 Task: Unsubscribe from the card.
Action: Mouse moved to (956, 77)
Screenshot: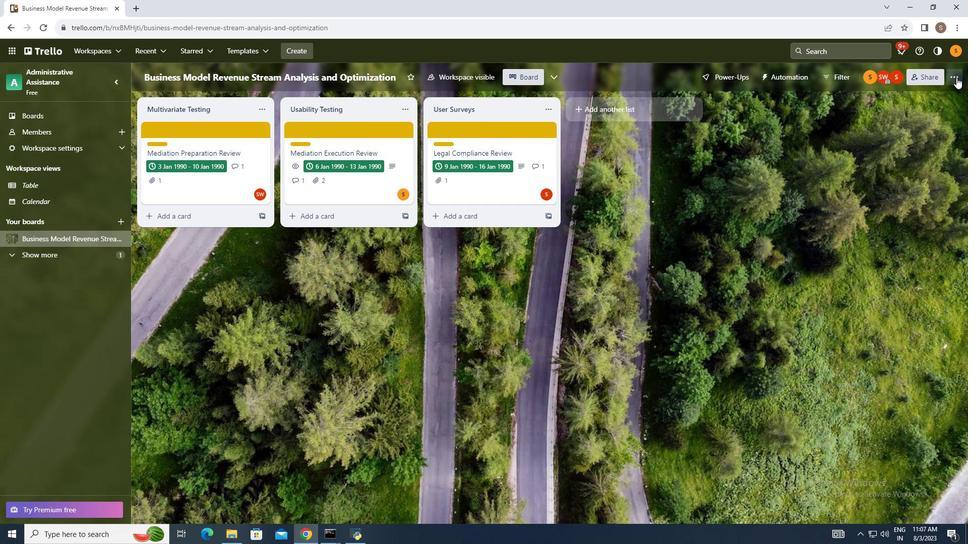 
Action: Mouse pressed left at (956, 77)
Screenshot: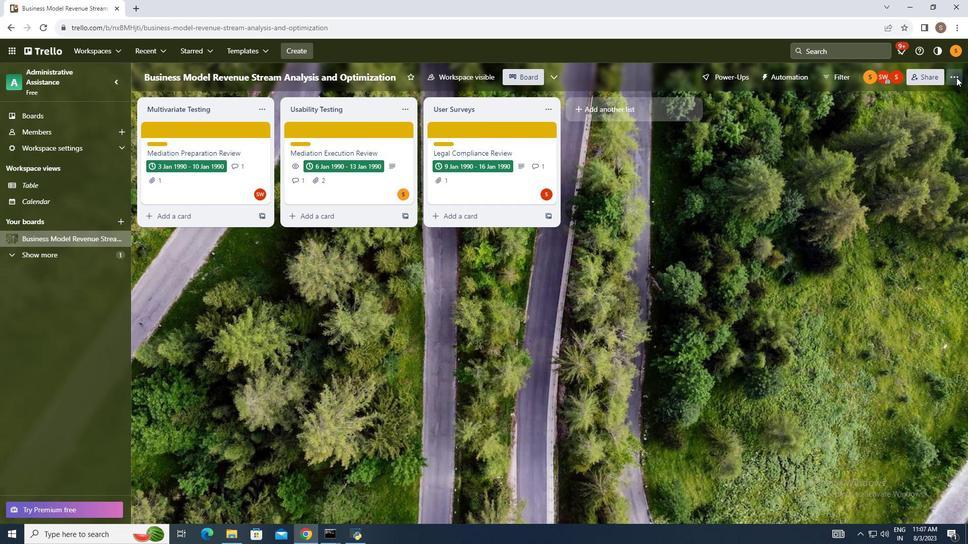 
Action: Mouse moved to (878, 215)
Screenshot: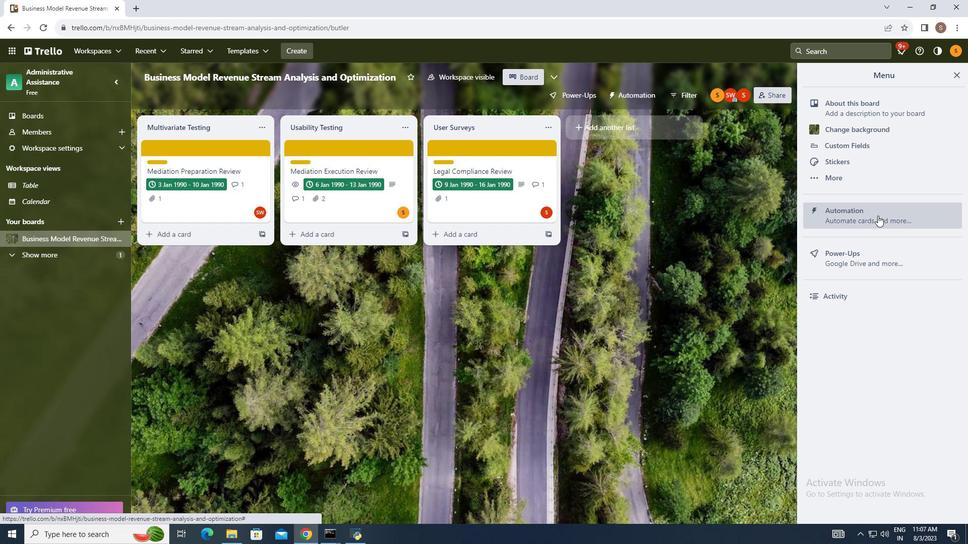 
Action: Mouse pressed left at (878, 215)
Screenshot: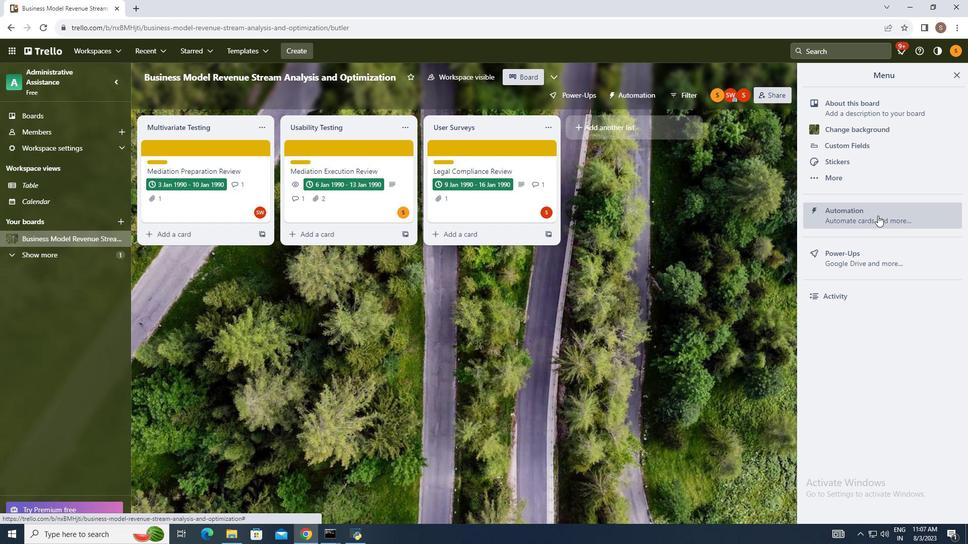 
Action: Mouse moved to (202, 261)
Screenshot: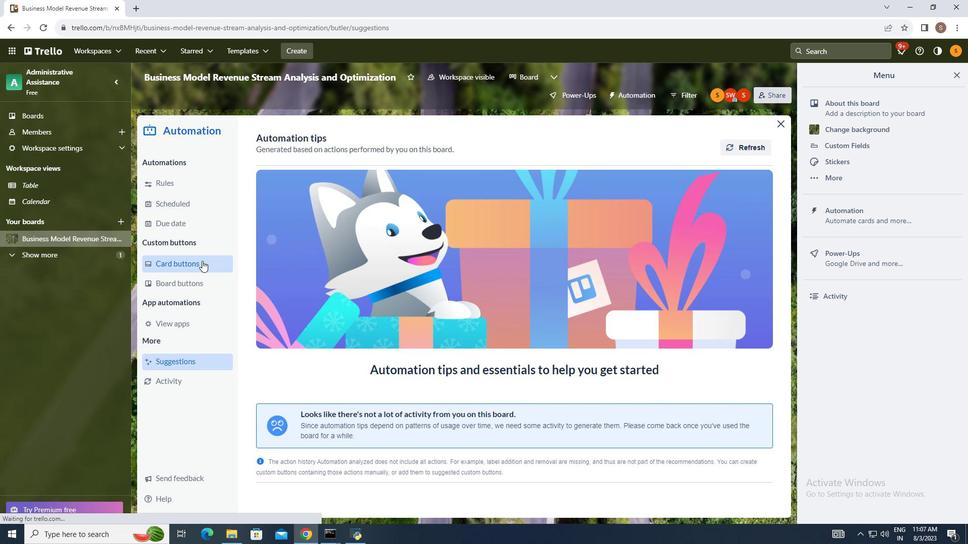 
Action: Mouse pressed left at (202, 261)
Screenshot: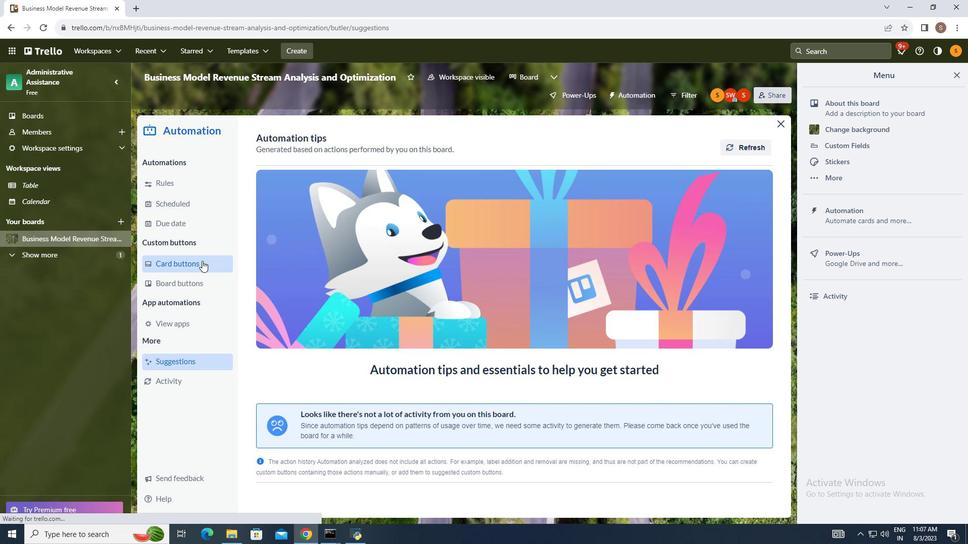 
Action: Mouse moved to (737, 142)
Screenshot: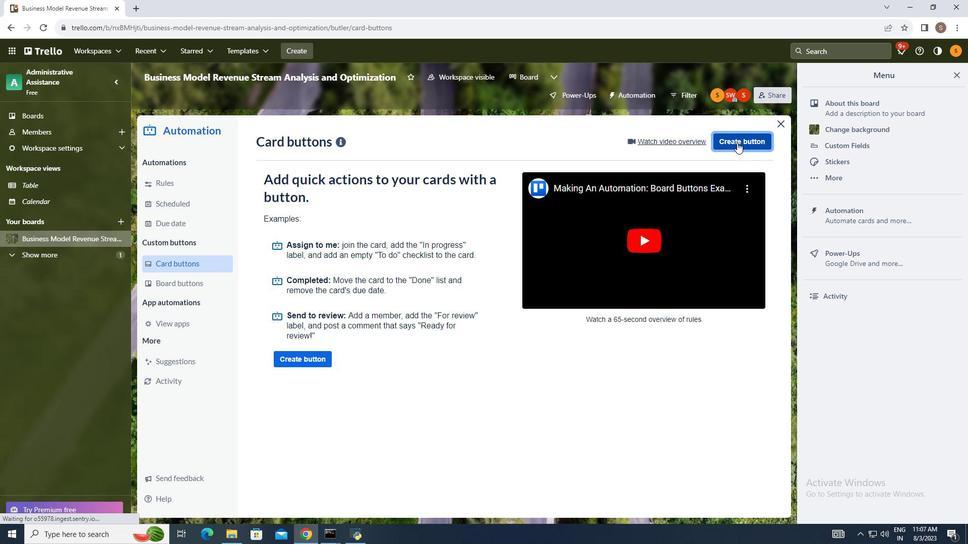 
Action: Mouse pressed left at (737, 142)
Screenshot: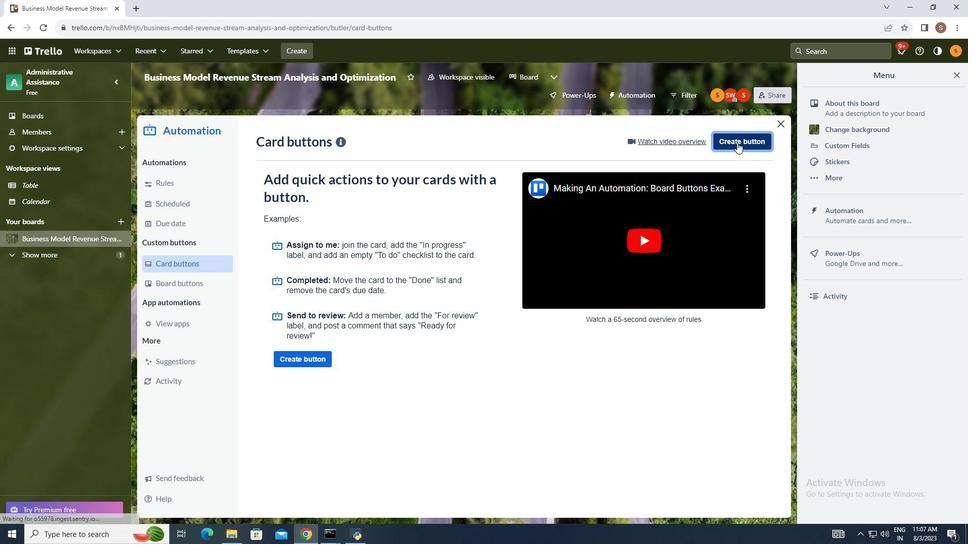 
Action: Mouse moved to (524, 280)
Screenshot: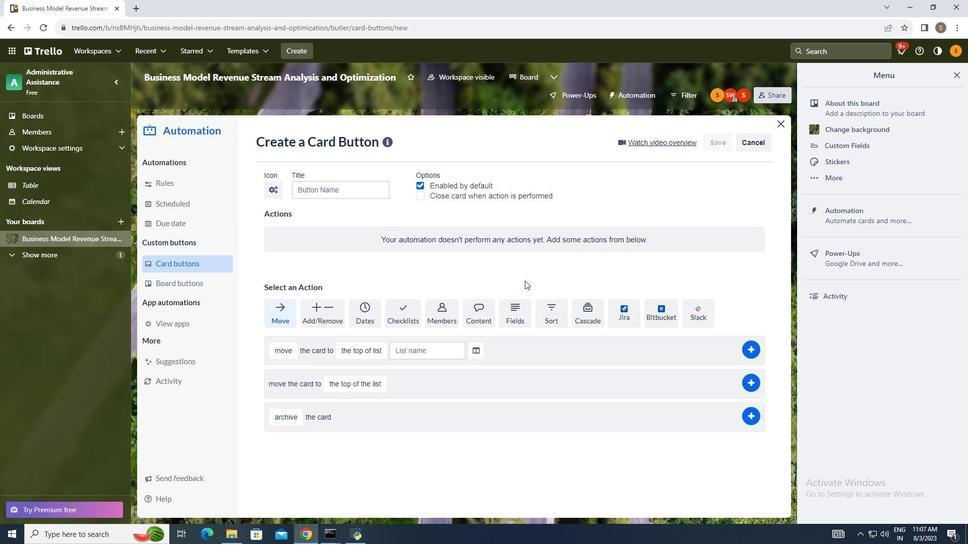 
Action: Mouse pressed left at (524, 280)
Screenshot: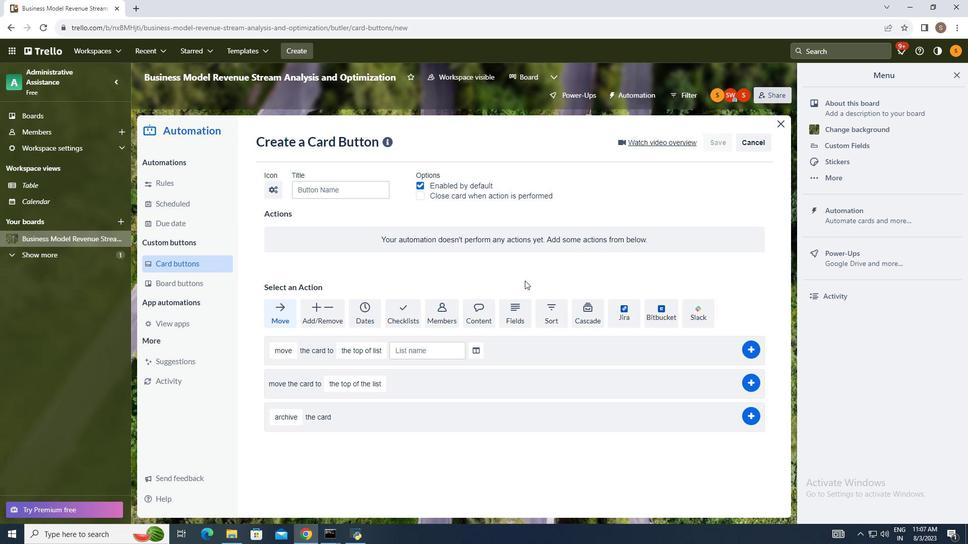 
Action: Mouse moved to (441, 316)
Screenshot: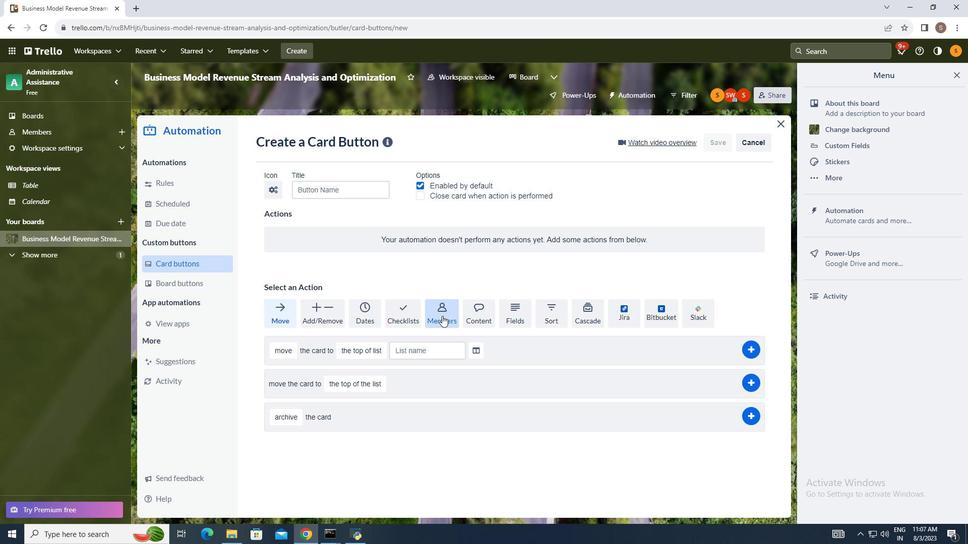 
Action: Mouse pressed left at (441, 316)
Screenshot: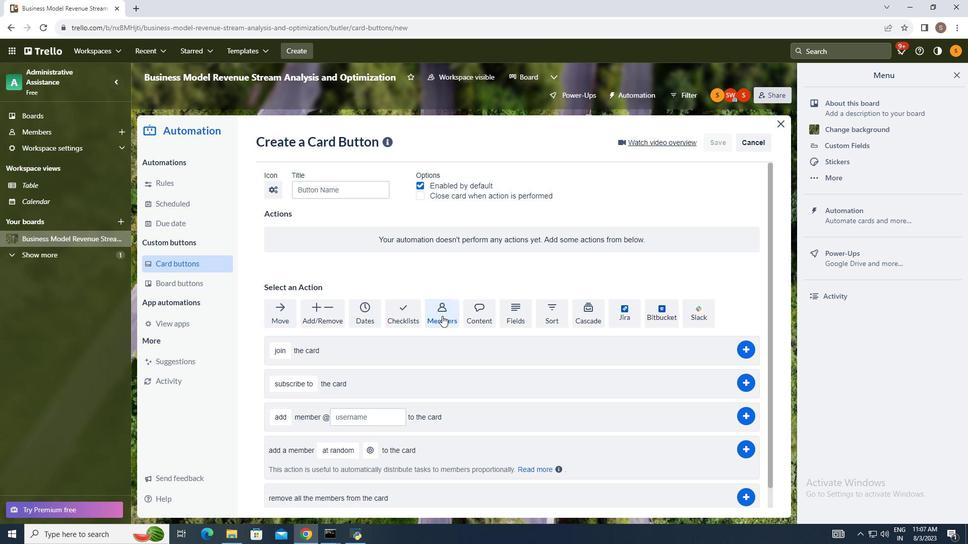 
Action: Mouse moved to (442, 315)
Screenshot: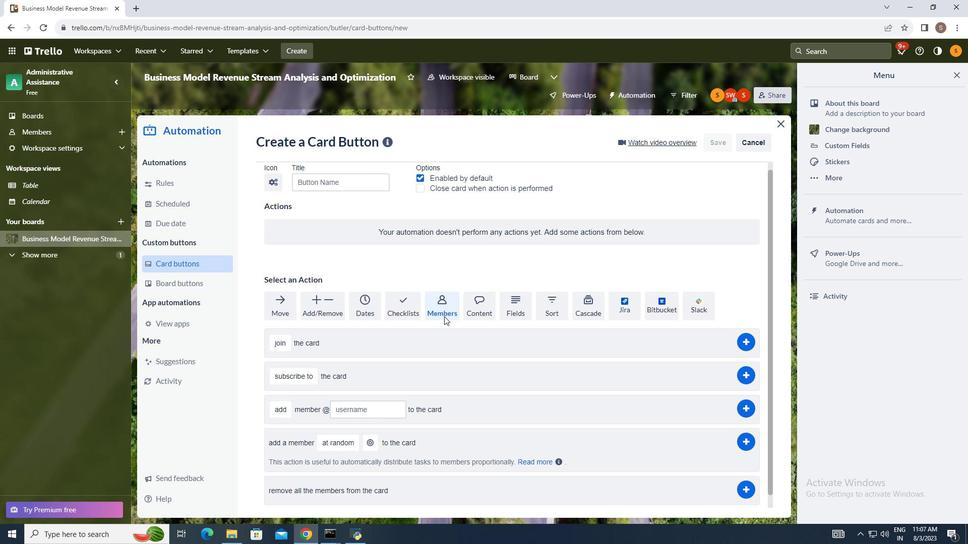 
Action: Mouse scrolled (442, 314) with delta (0, 0)
Screenshot: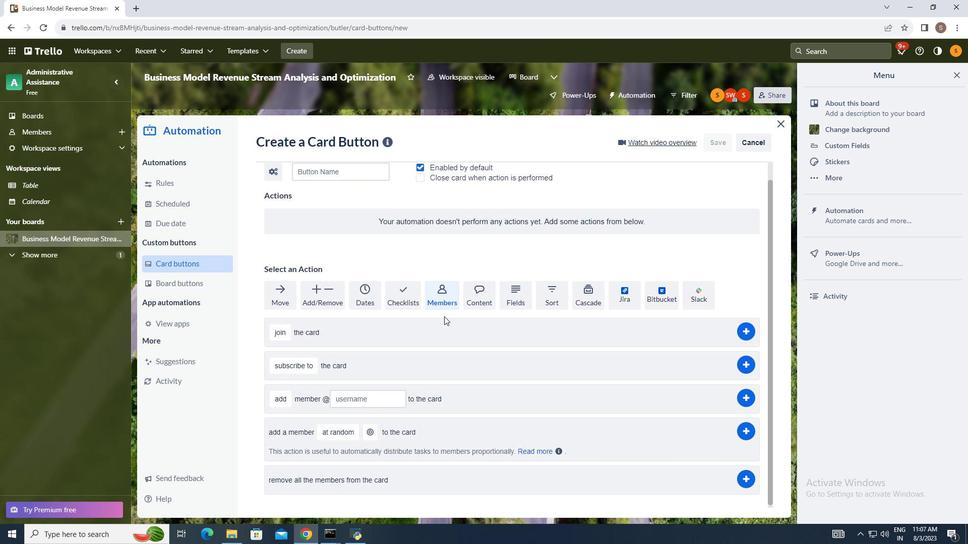 
Action: Mouse moved to (443, 315)
Screenshot: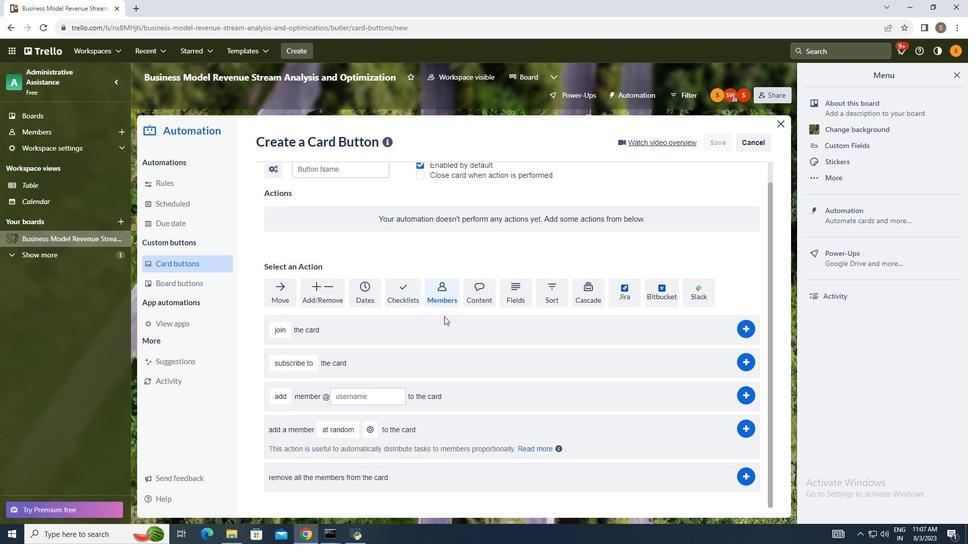 
Action: Mouse scrolled (443, 314) with delta (0, 0)
Screenshot: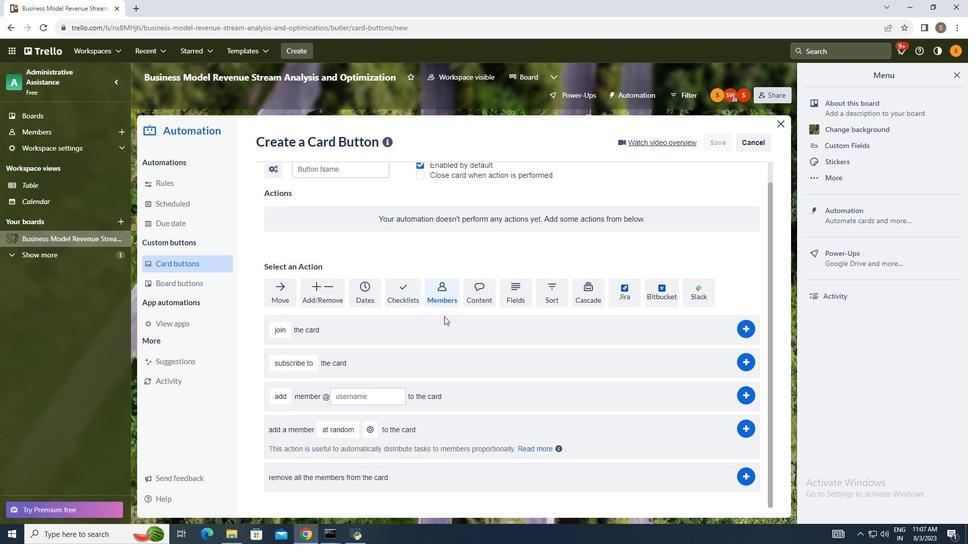 
Action: Mouse moved to (444, 316)
Screenshot: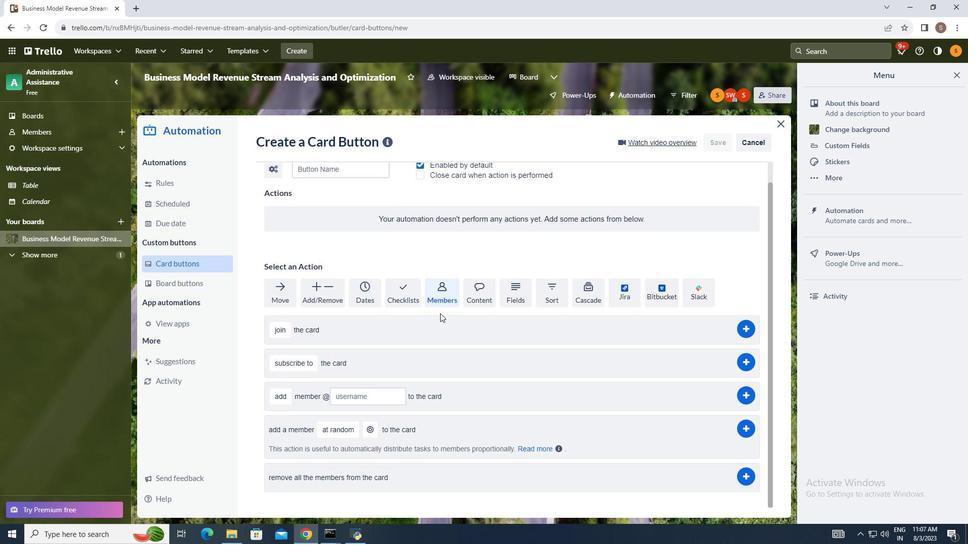
Action: Mouse scrolled (444, 316) with delta (0, 0)
Screenshot: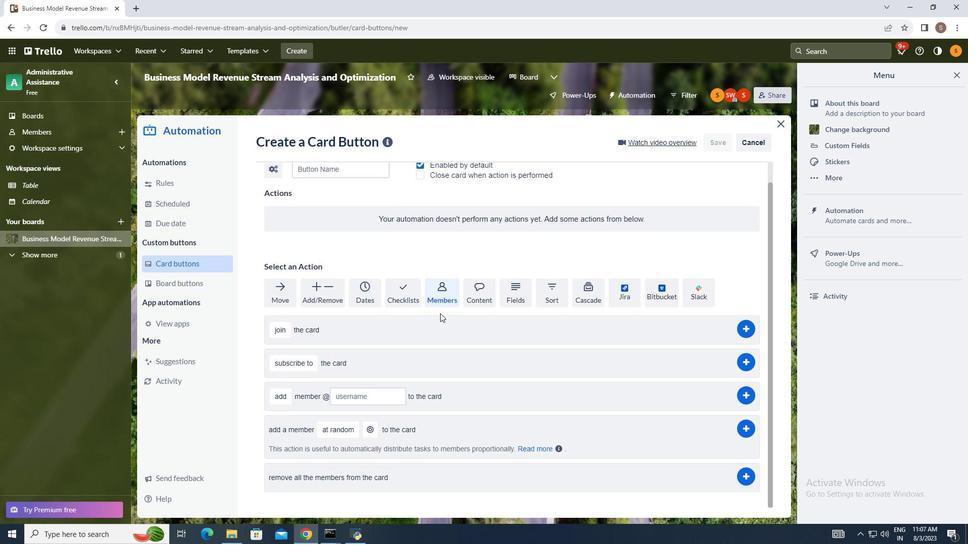 
Action: Mouse moved to (301, 360)
Screenshot: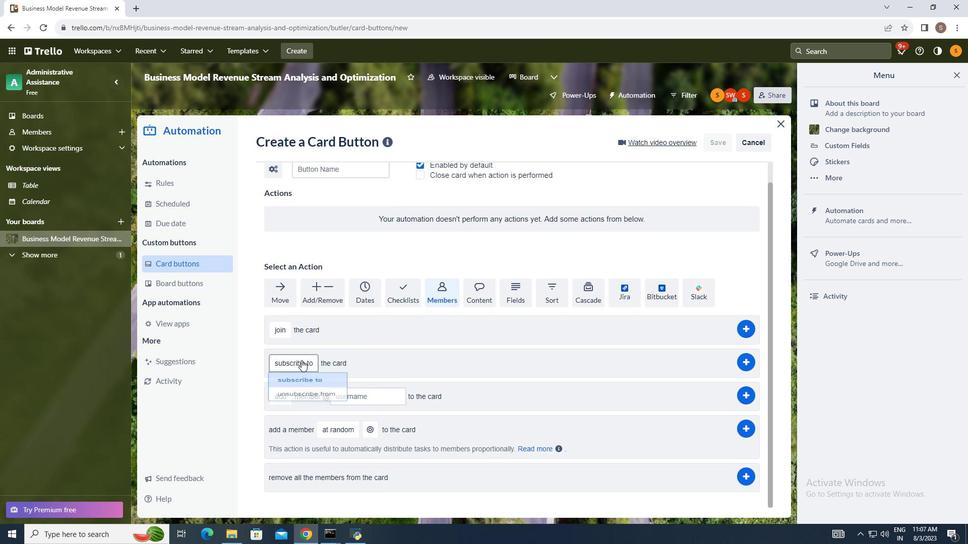 
Action: Mouse pressed left at (301, 360)
Screenshot: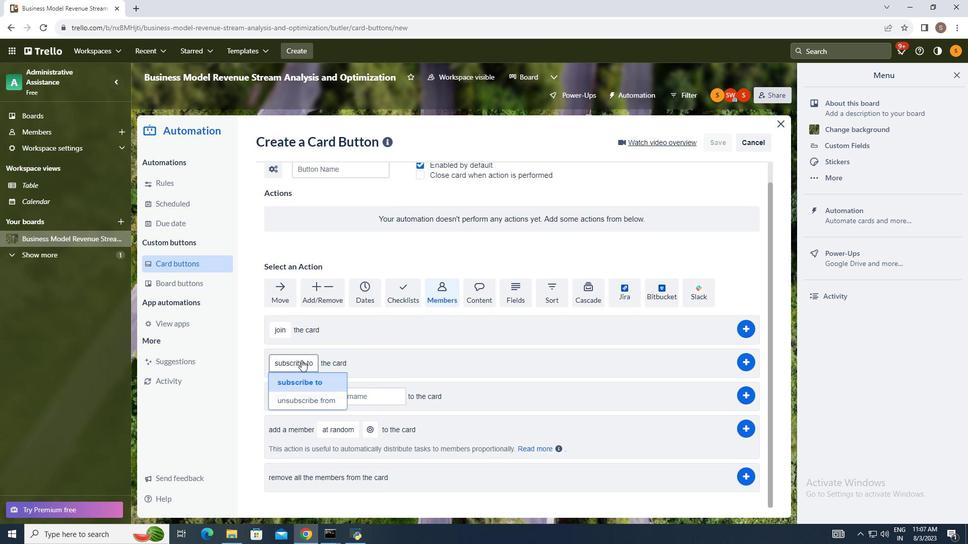 
Action: Mouse moved to (301, 400)
Screenshot: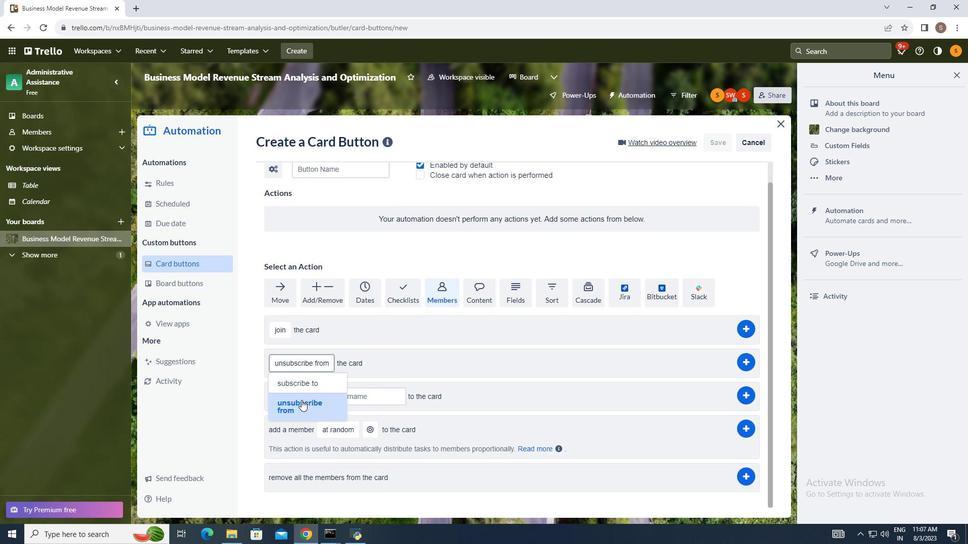 
Action: Mouse pressed left at (301, 400)
Screenshot: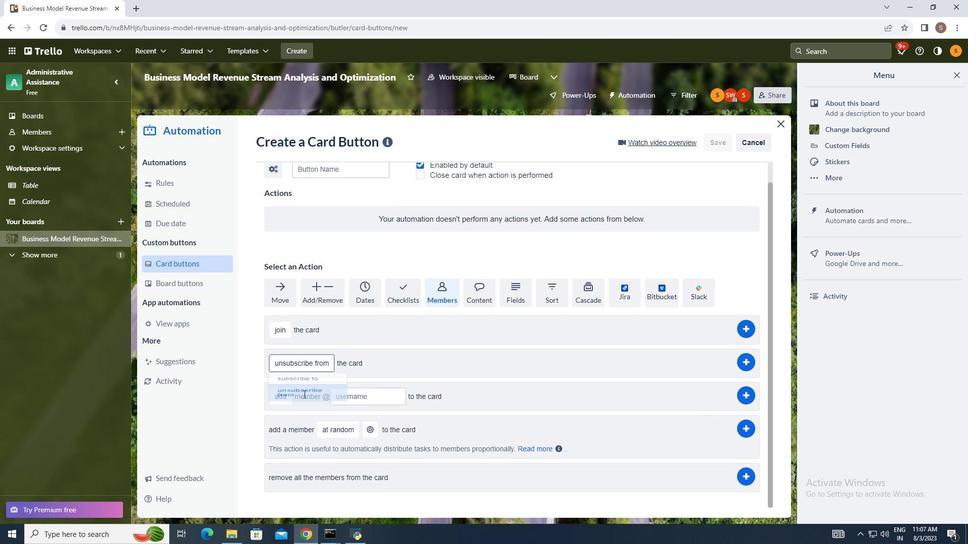 
Action: Mouse moved to (743, 362)
Screenshot: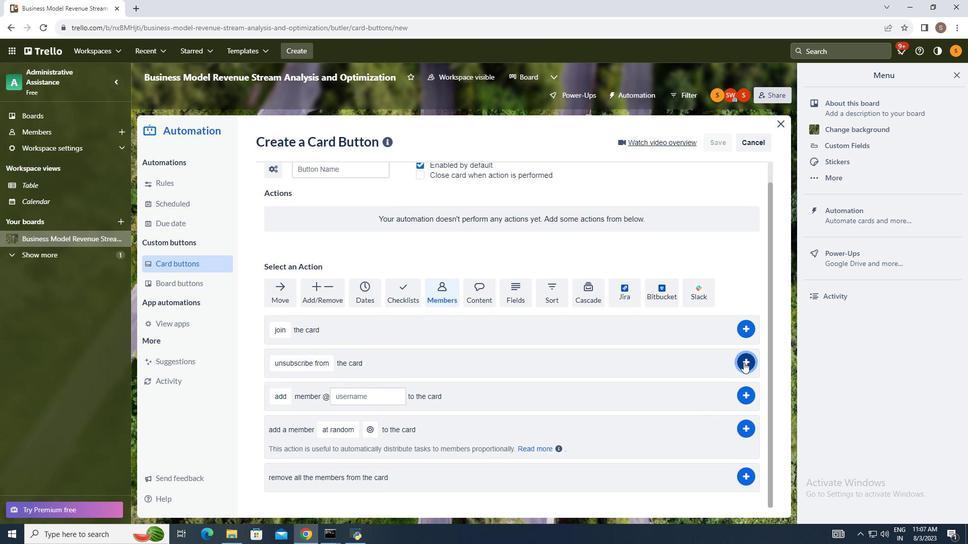 
Action: Mouse pressed left at (743, 362)
Screenshot: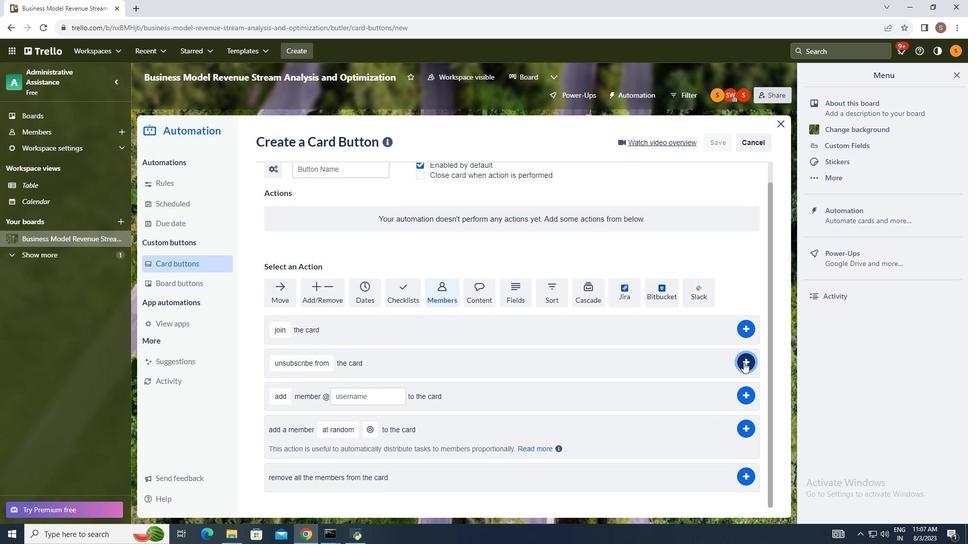 
Action: Mouse moved to (841, 356)
Screenshot: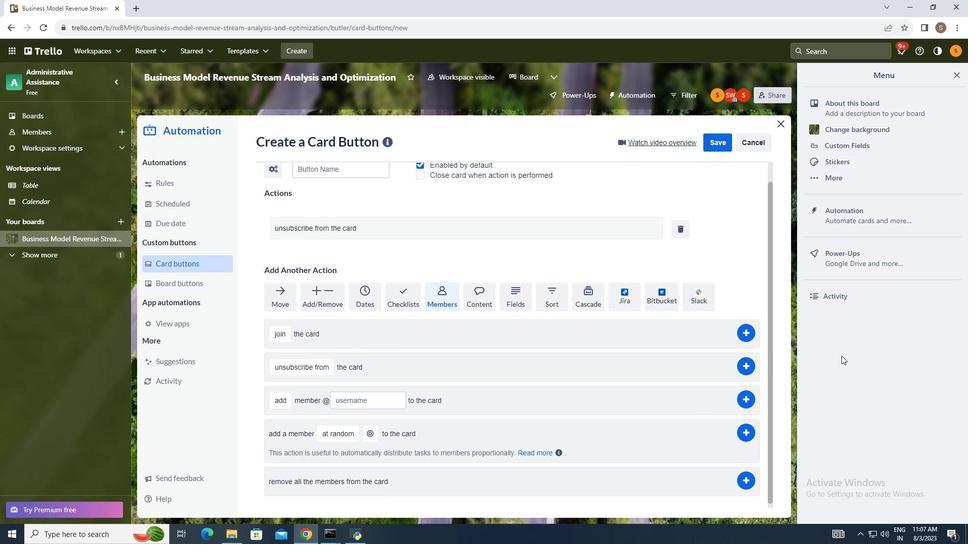 
